 Task: Use East Ender Short Effect in this video Movie B.mp4
Action: Mouse moved to (362, 44)
Screenshot: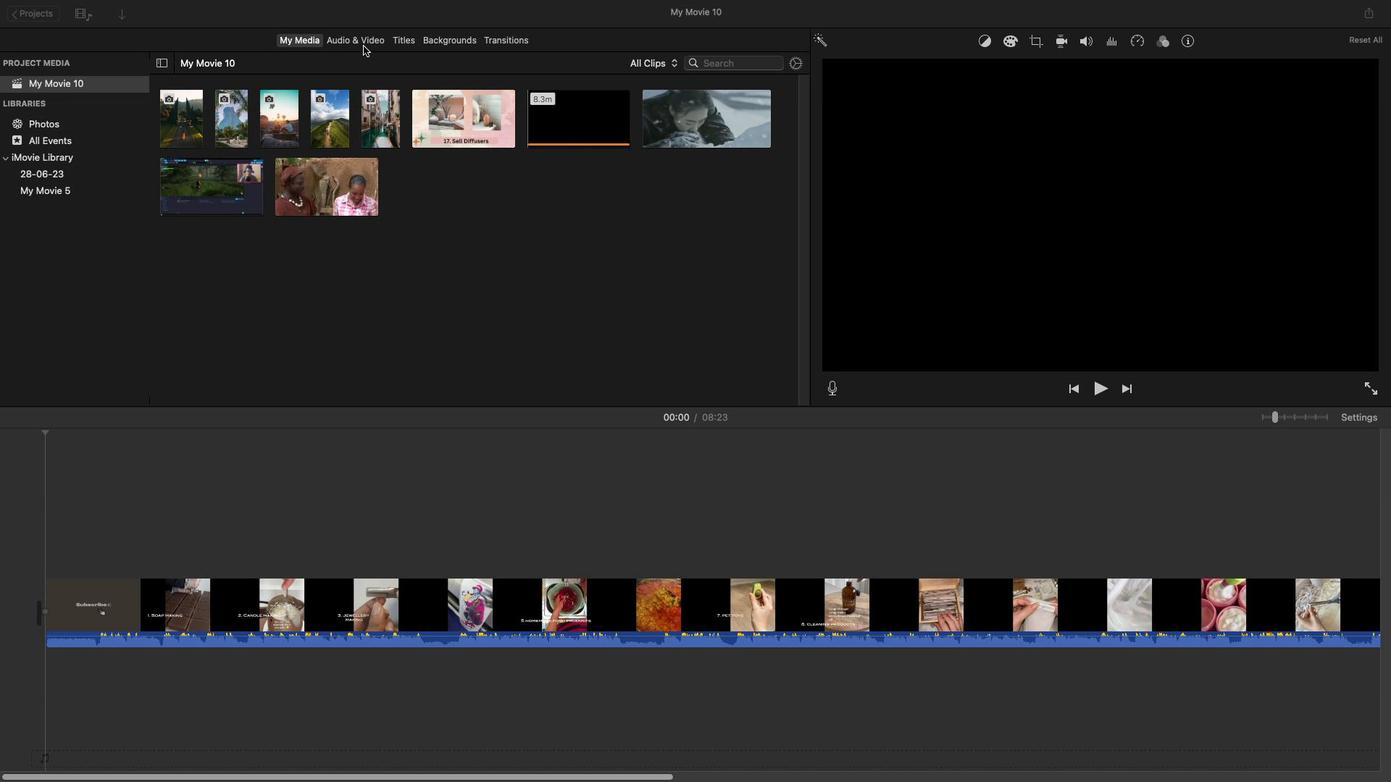 
Action: Mouse pressed left at (362, 44)
Screenshot: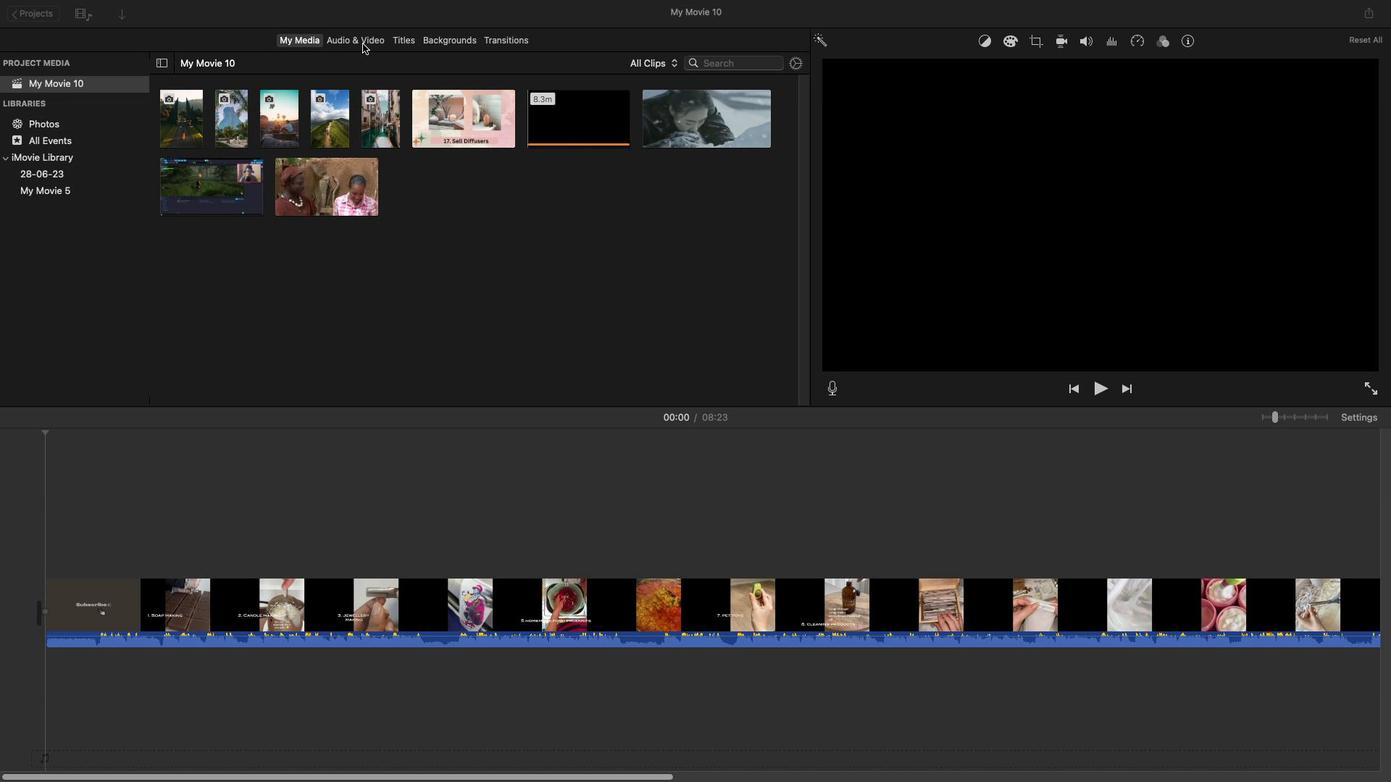 
Action: Mouse moved to (250, 292)
Screenshot: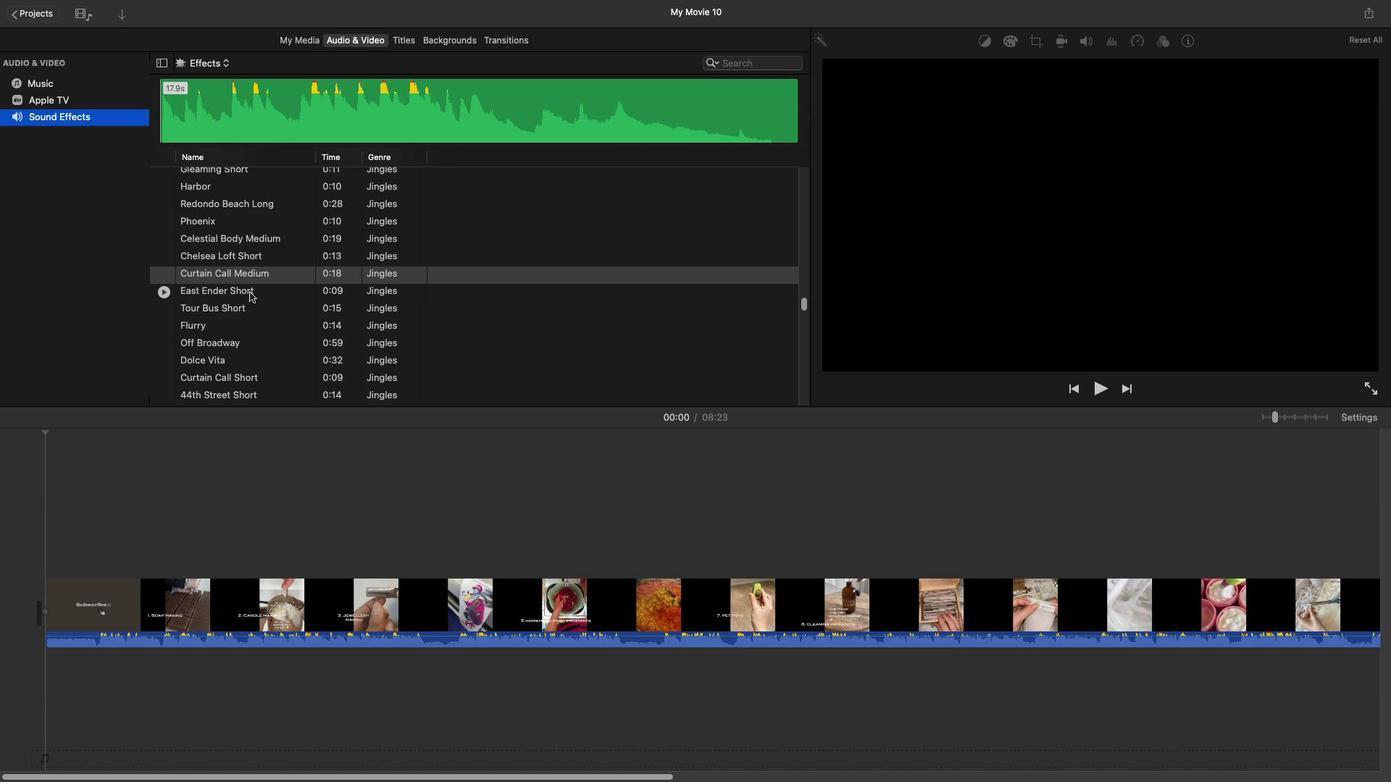 
Action: Mouse pressed left at (250, 292)
Screenshot: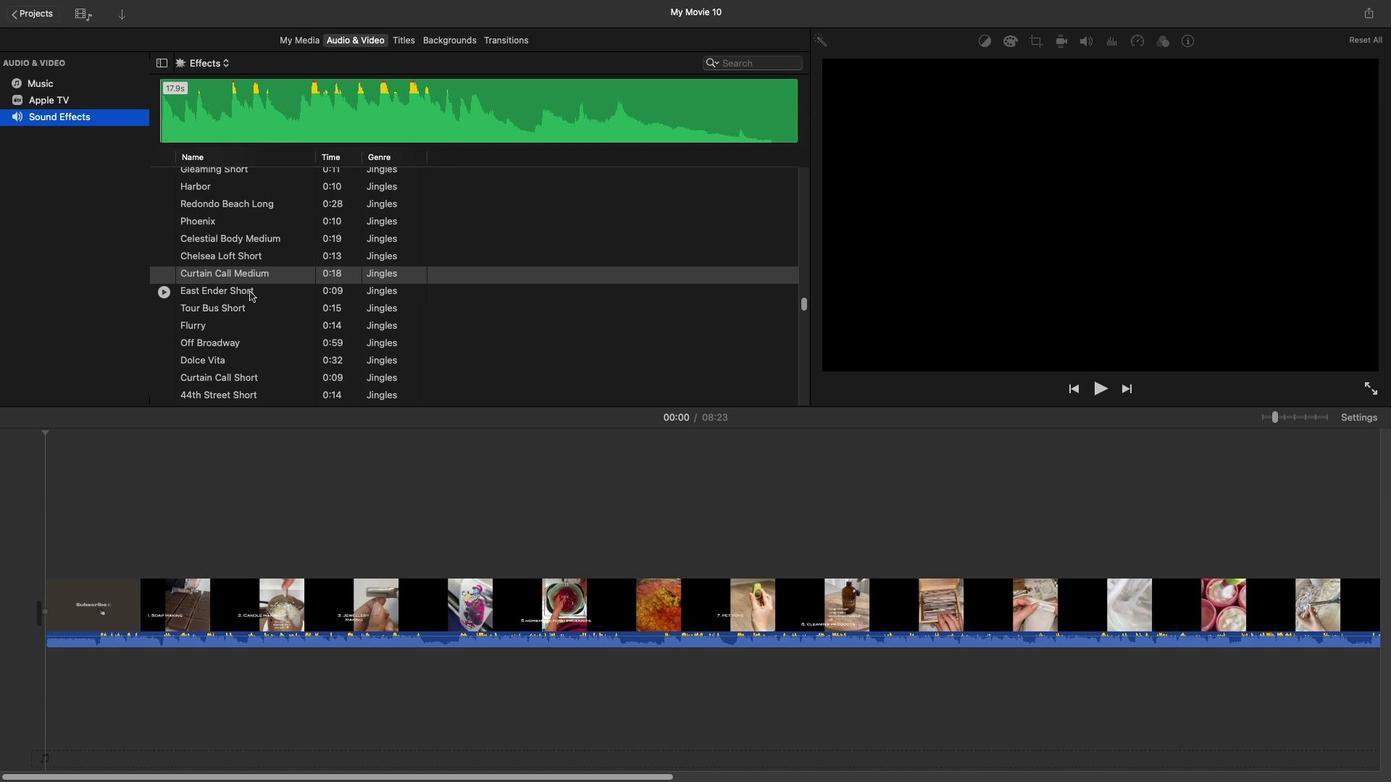 
Action: Mouse pressed left at (250, 292)
Screenshot: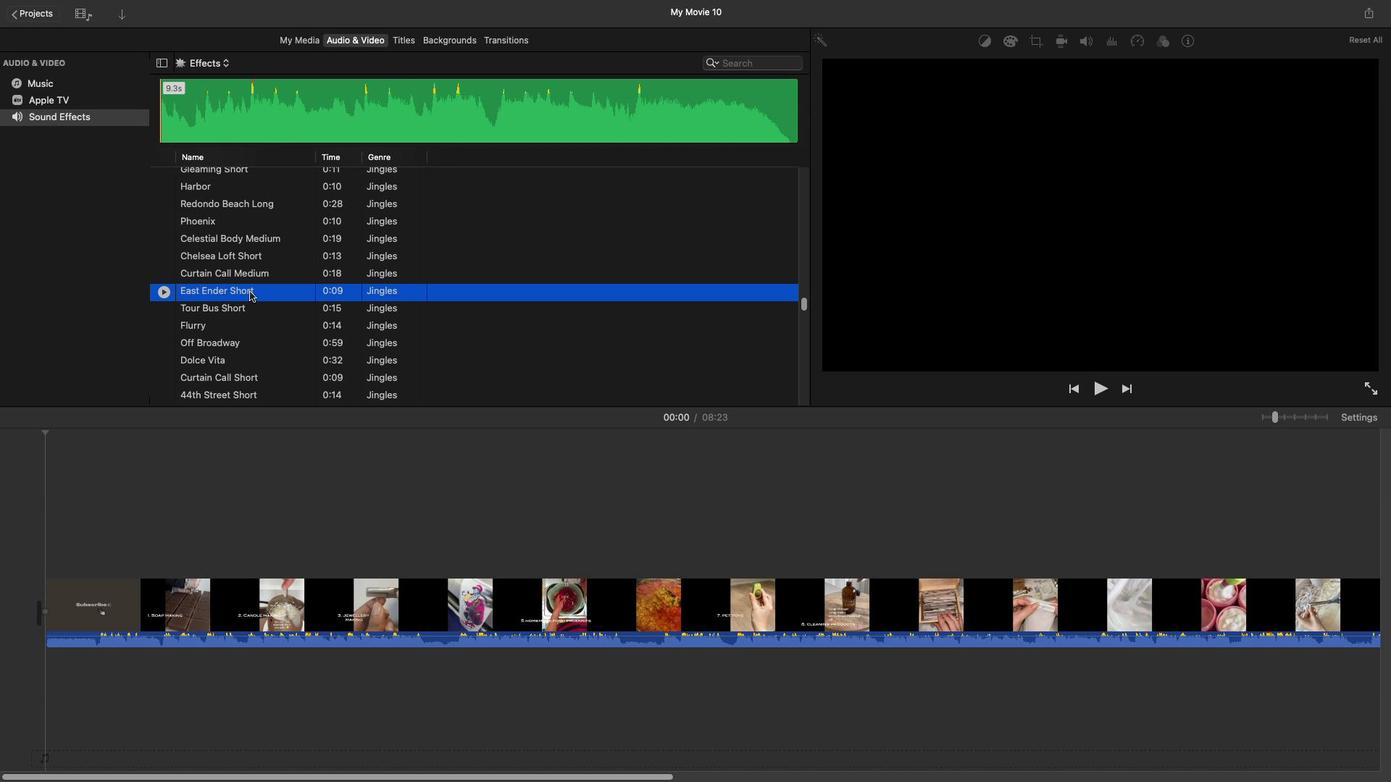 
Action: Mouse moved to (33, 696)
Screenshot: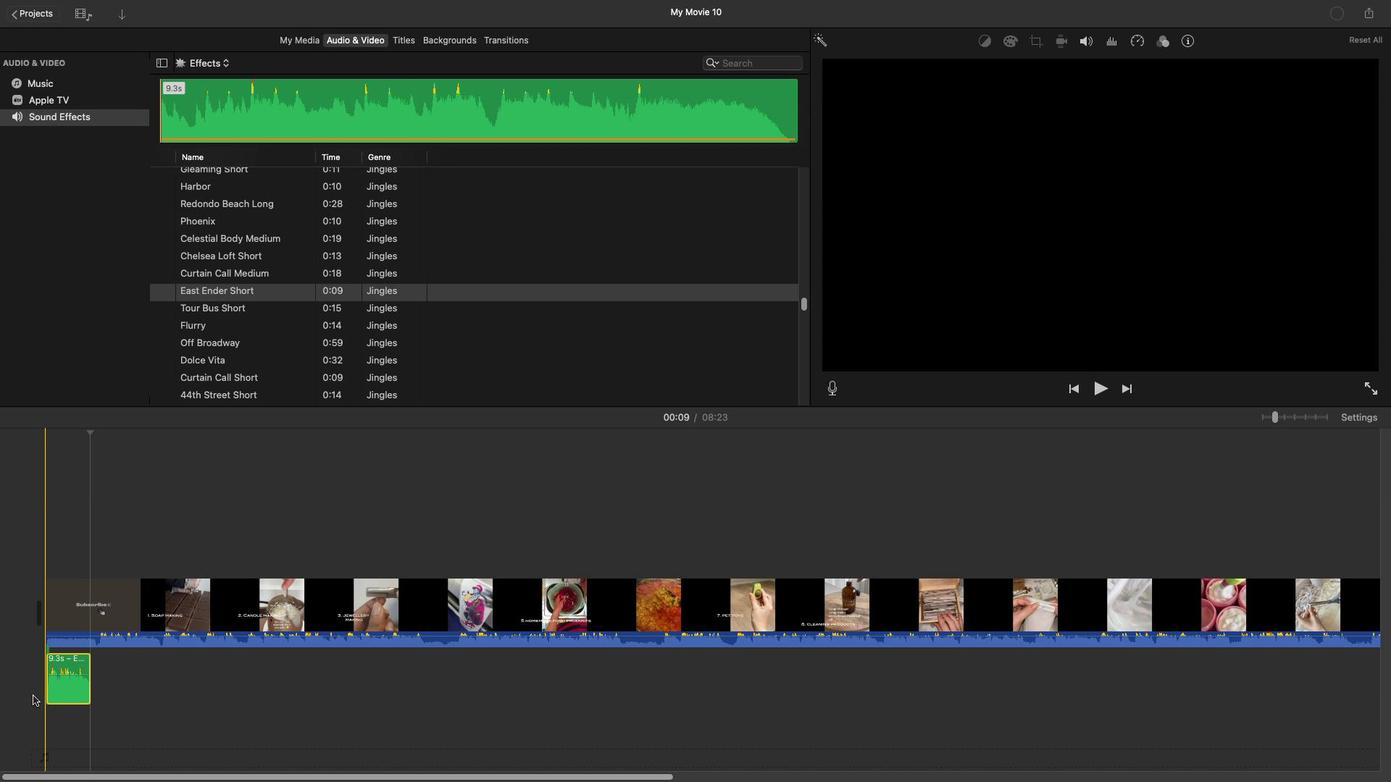 
